 Task: Create Card Mediation Execution Review in Board Sales Forecasting Software to Workspace Administrative Assistance. Create Card Budget Travel Review in Board Sales Performance Analysis to Workspace Administrative Assistance. Create Card Legal Compliance Review in Board Business Model Revenue Streams Analysis and Optimization to Workspace Administrative Assistance
Action: Mouse moved to (896, 260)
Screenshot: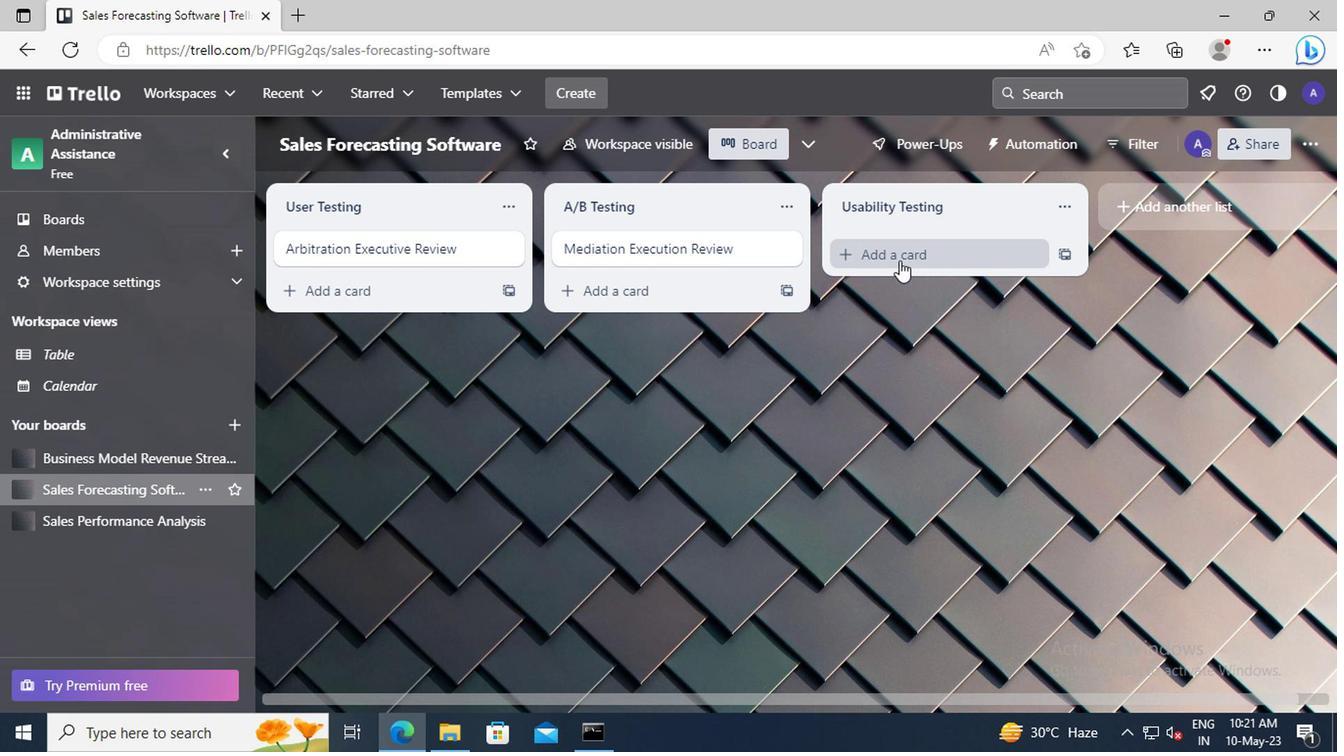 
Action: Mouse pressed left at (896, 260)
Screenshot: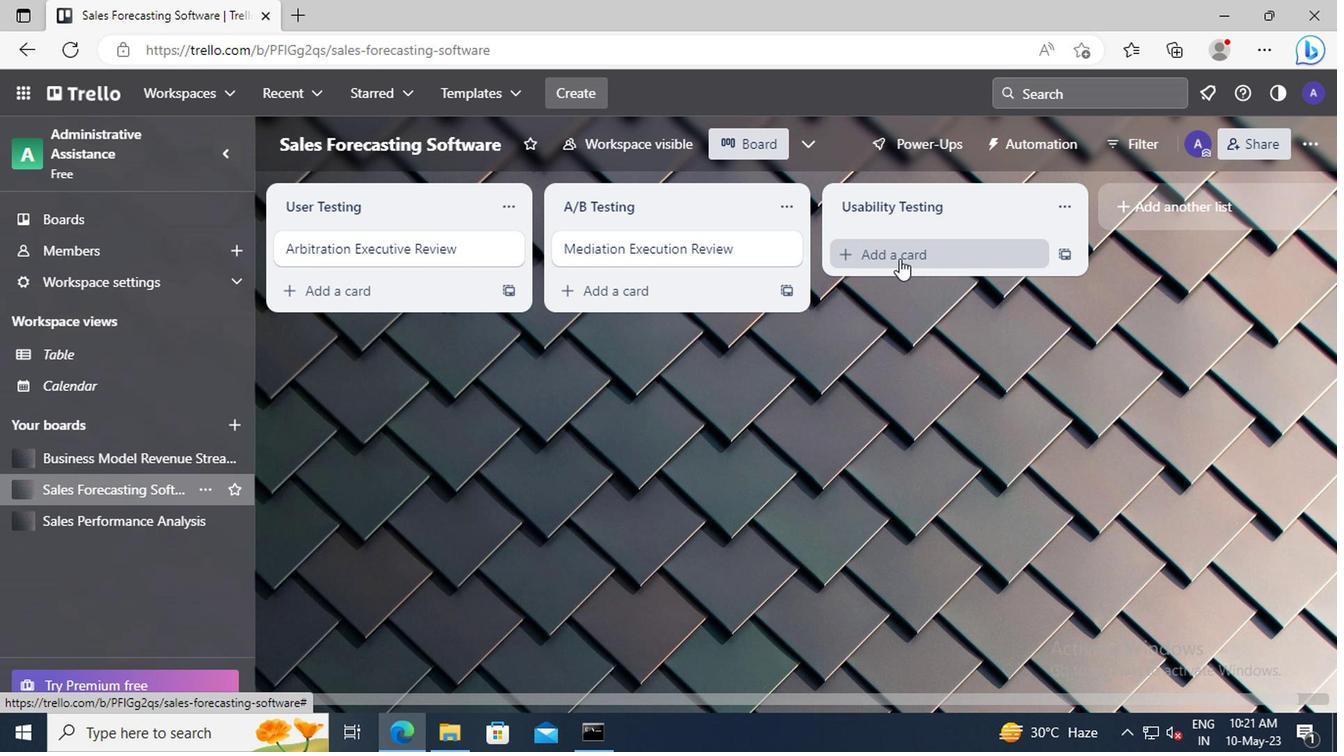 
Action: Key pressed <Key.shift>MEDIATION<Key.space><Key.shift>EXECUTION<Key.space><Key.shift>REVIEW
Screenshot: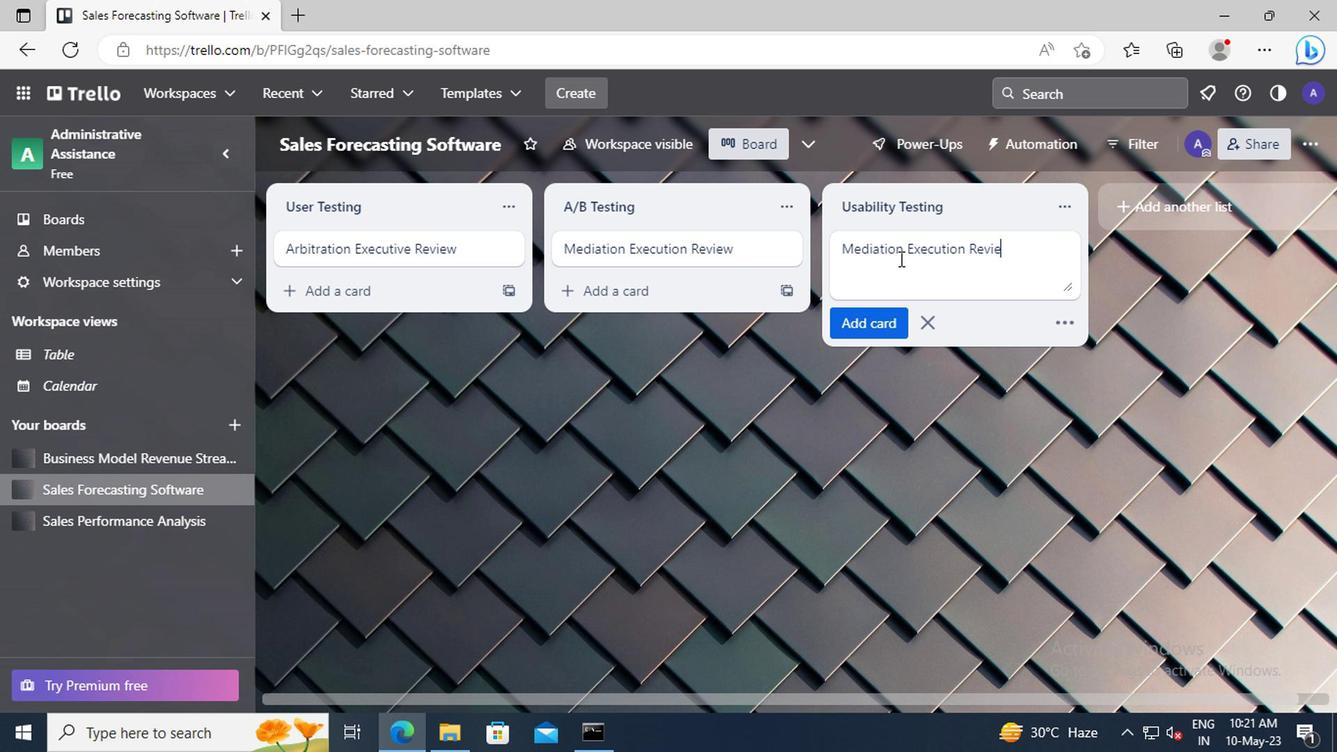
Action: Mouse moved to (869, 321)
Screenshot: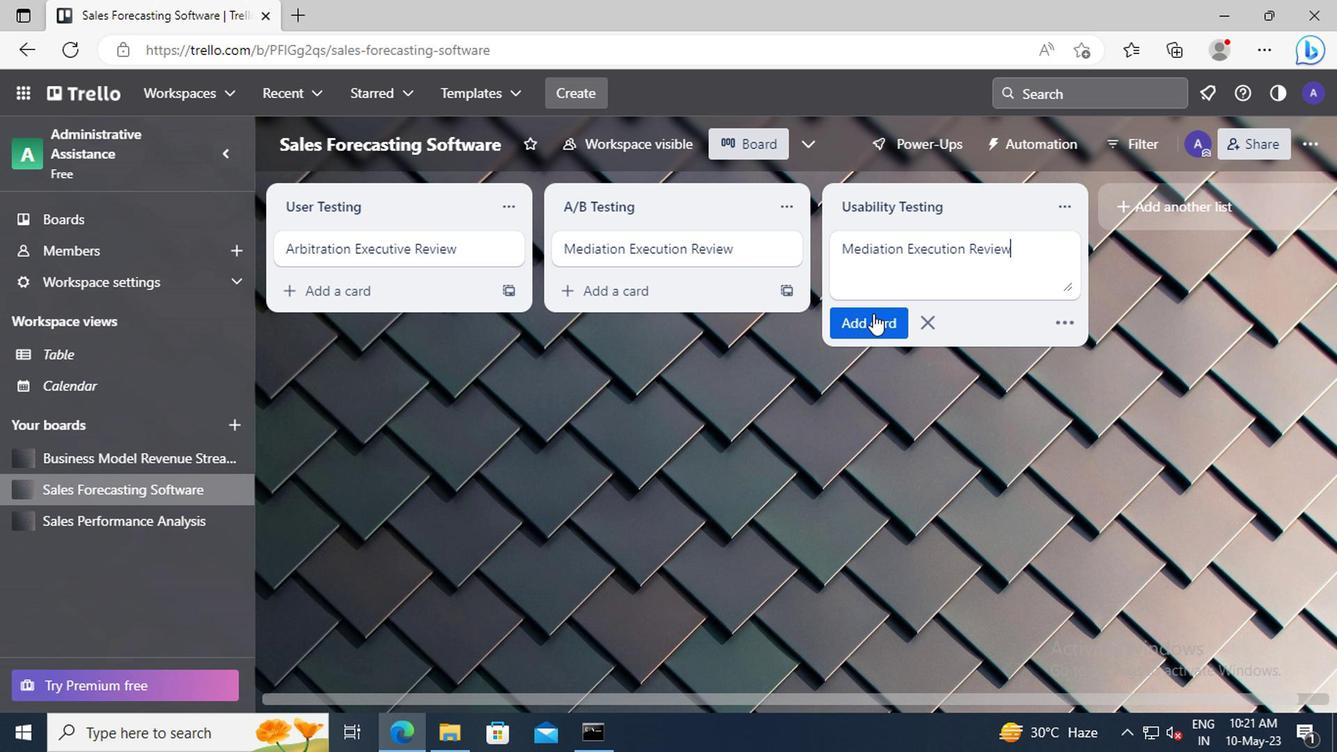 
Action: Mouse pressed left at (869, 321)
Screenshot: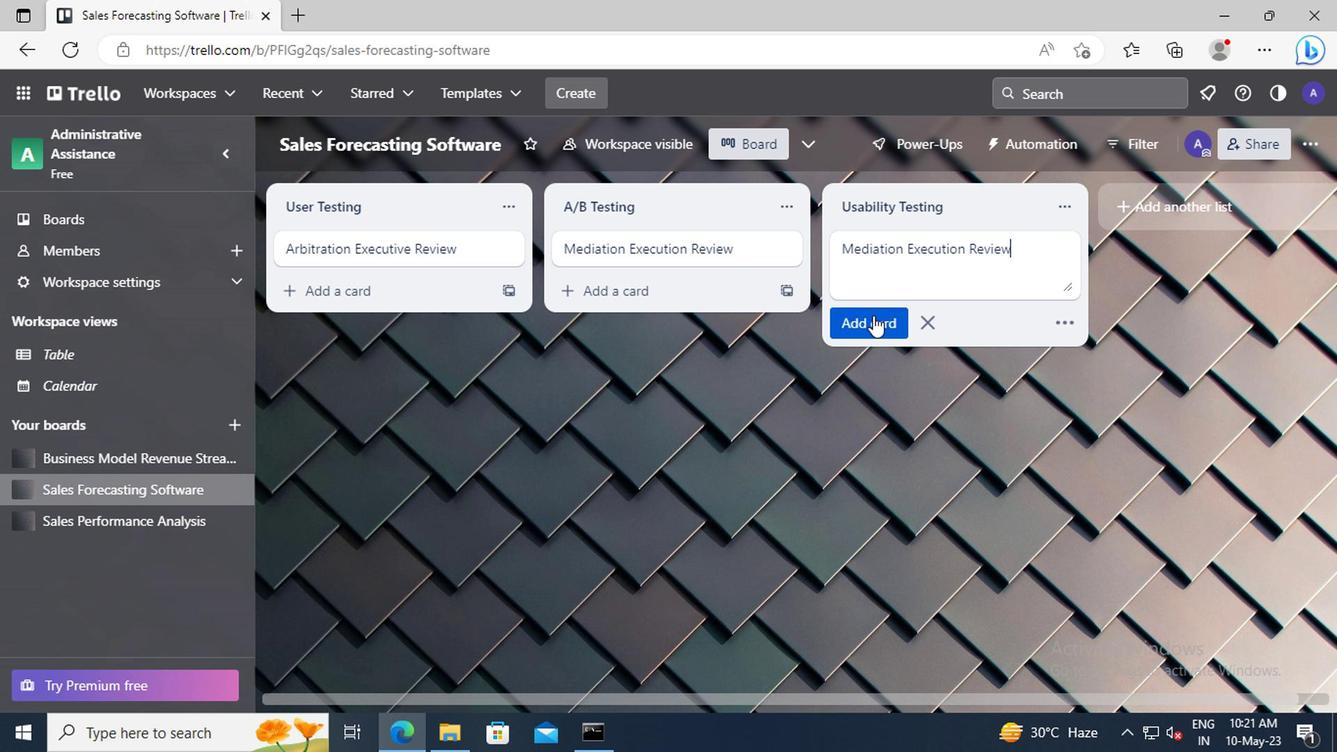 
Action: Mouse moved to (168, 519)
Screenshot: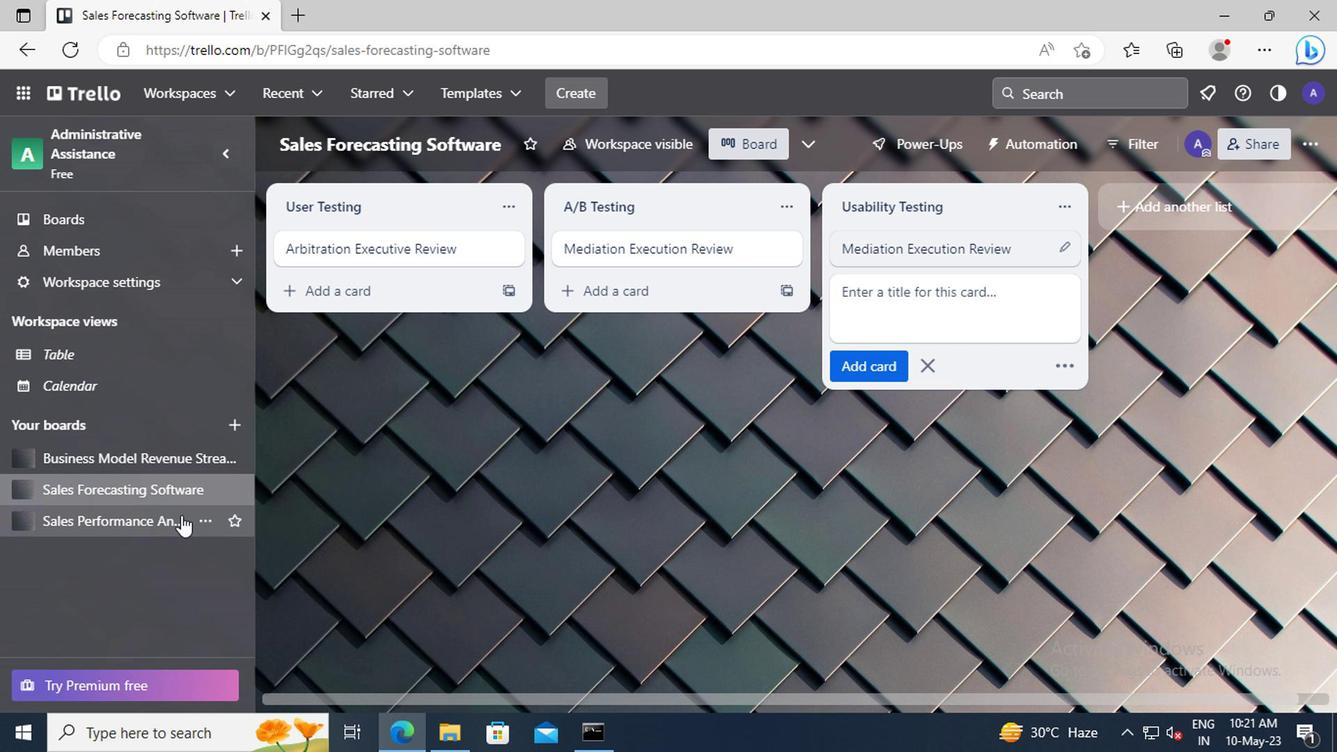 
Action: Mouse pressed left at (168, 519)
Screenshot: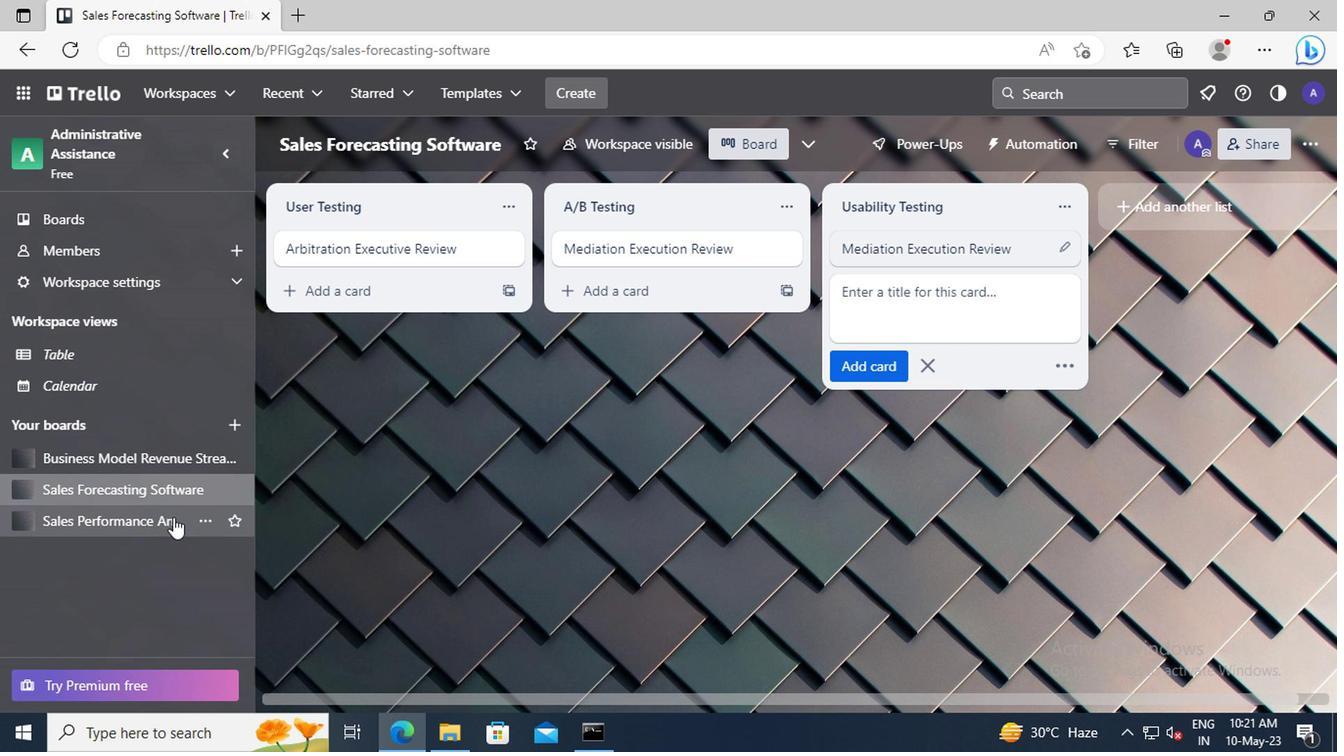 
Action: Mouse moved to (895, 260)
Screenshot: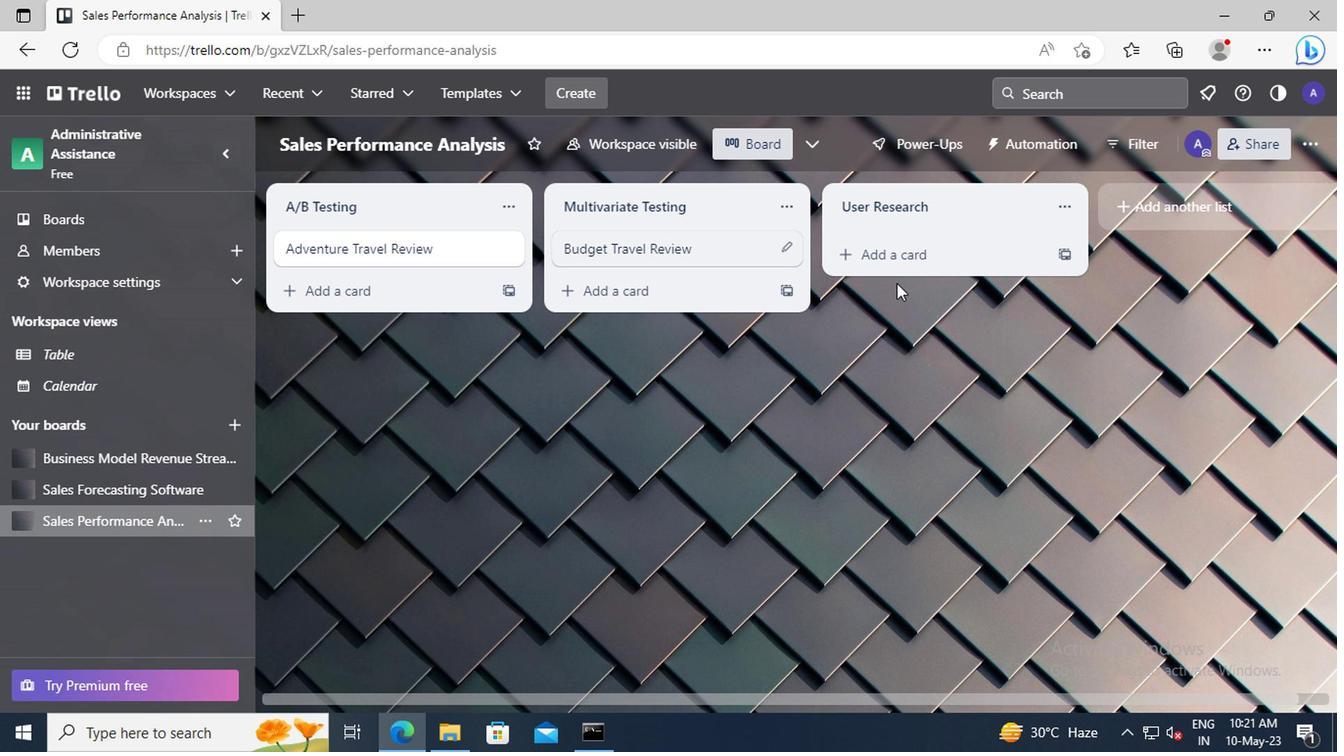 
Action: Mouse pressed left at (895, 260)
Screenshot: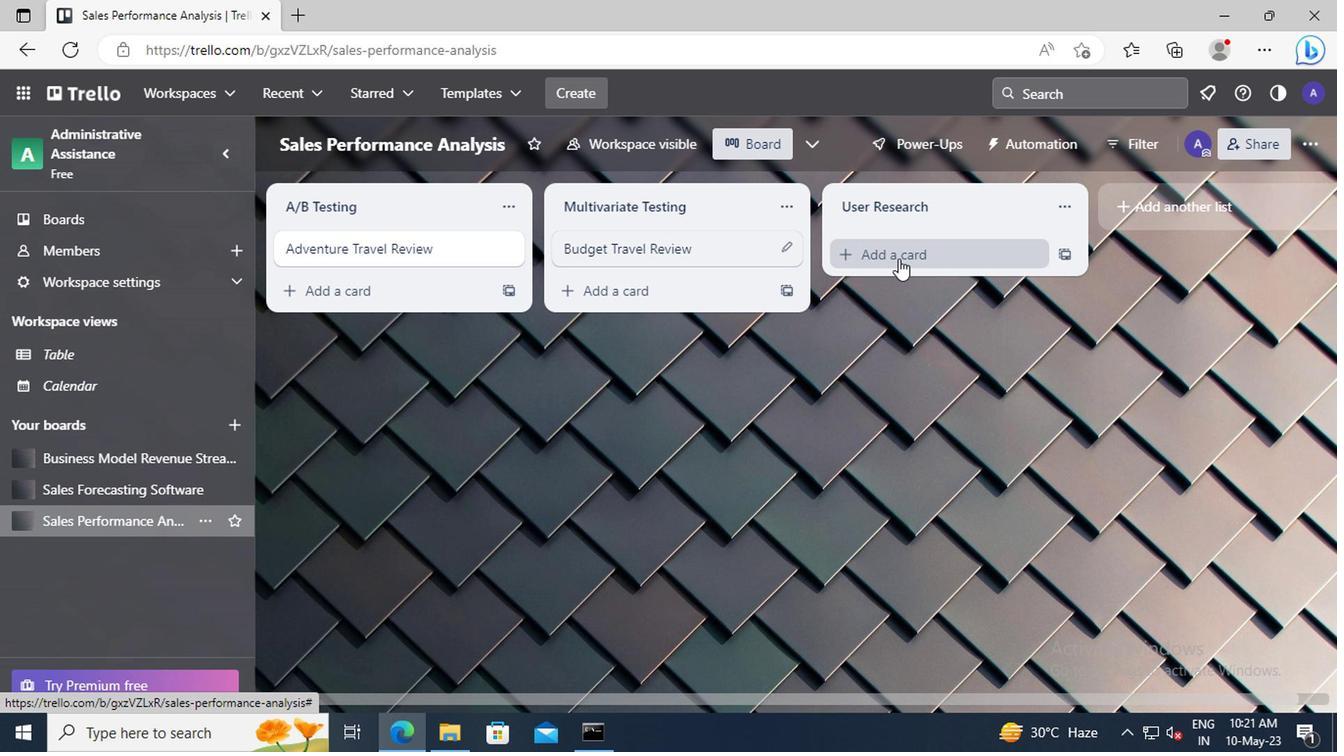 
Action: Key pressed <Key.shift>BUDGET<Key.space><Key.shift>TRAVEL<Key.space><Key.shift>REVIEW
Screenshot: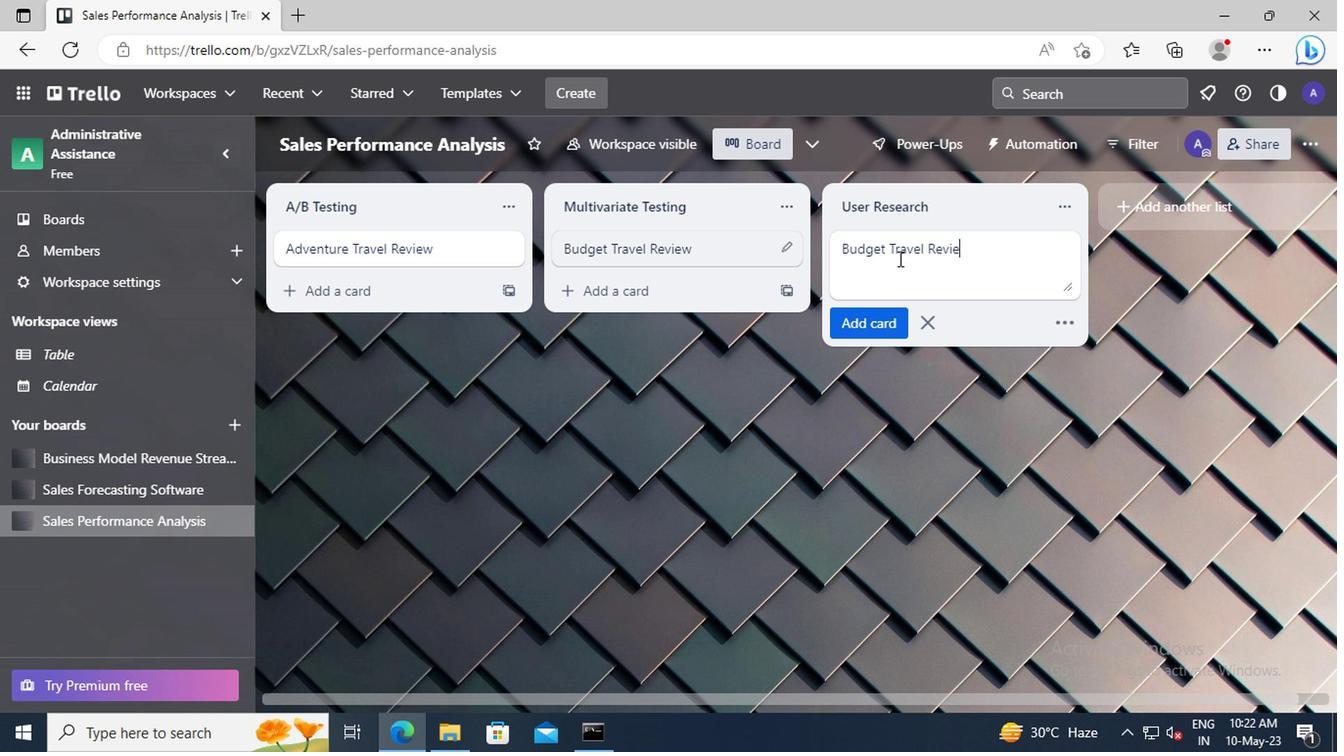 
Action: Mouse moved to (868, 322)
Screenshot: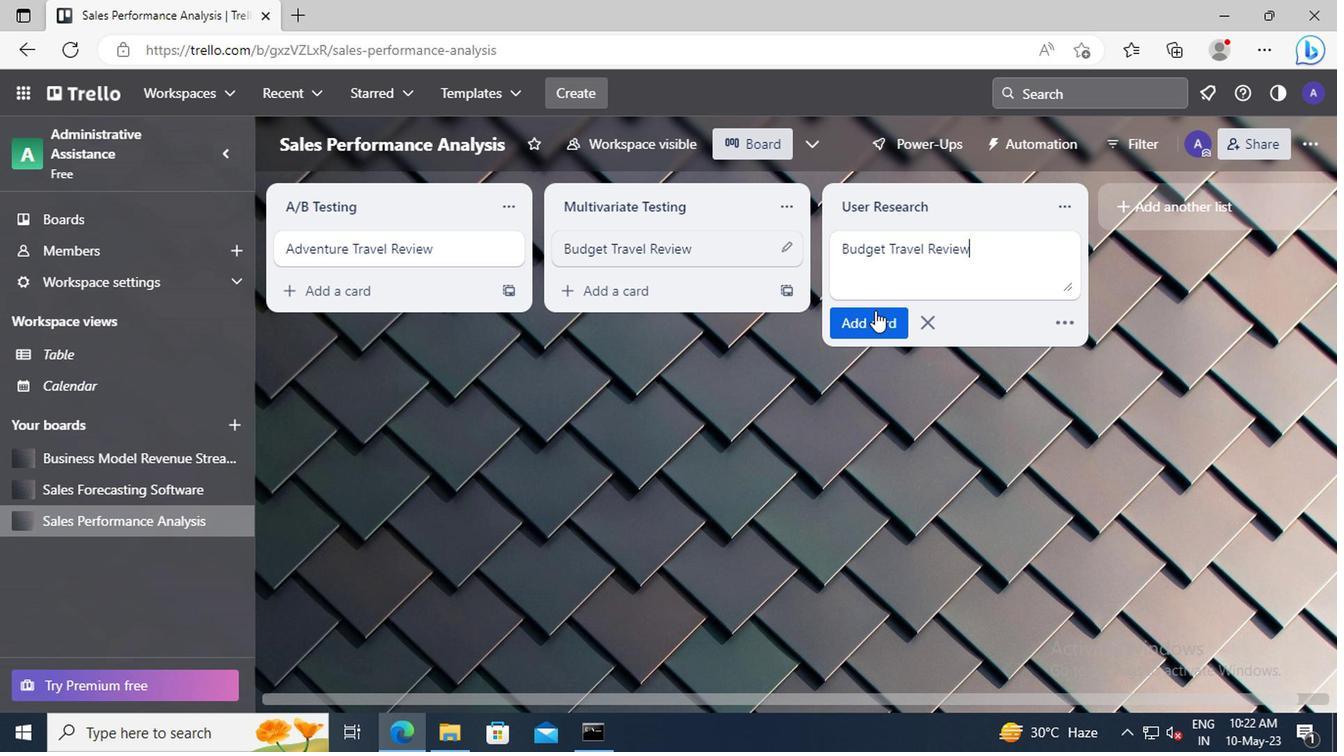 
Action: Mouse pressed left at (868, 322)
Screenshot: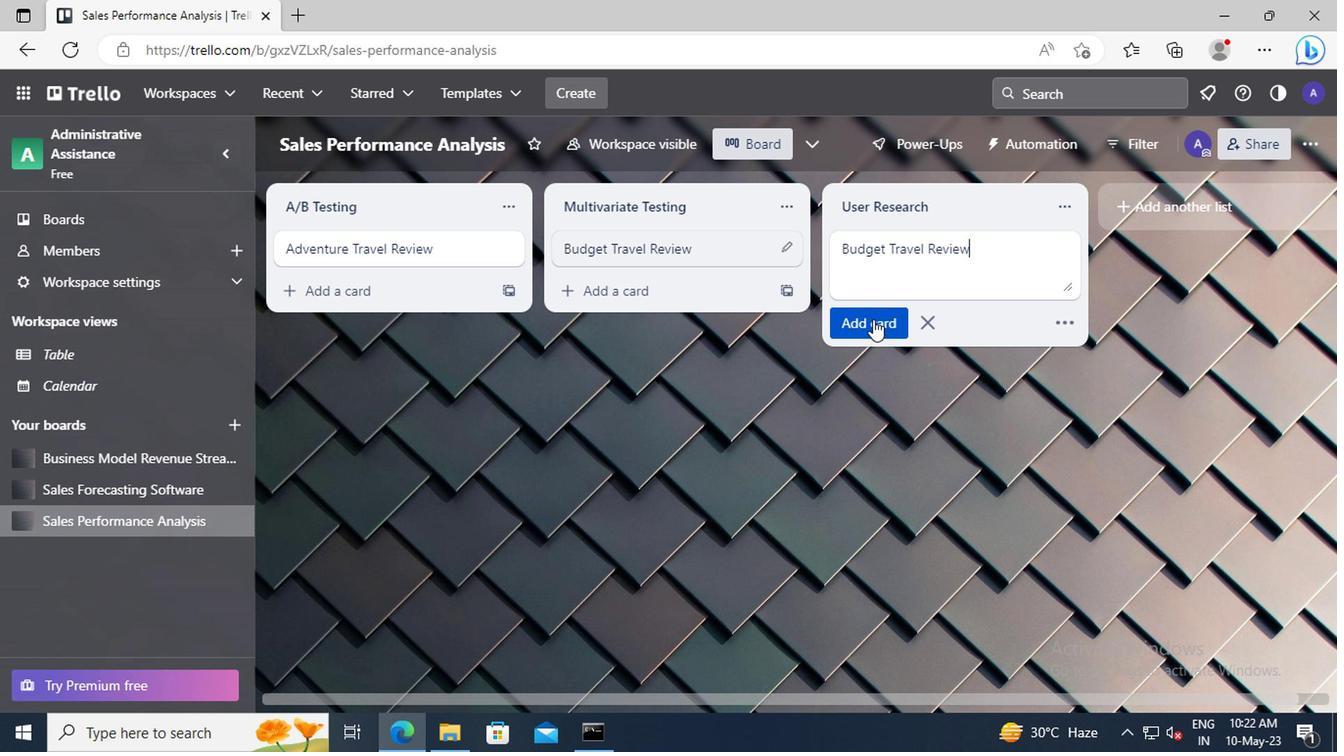 
Action: Mouse moved to (142, 471)
Screenshot: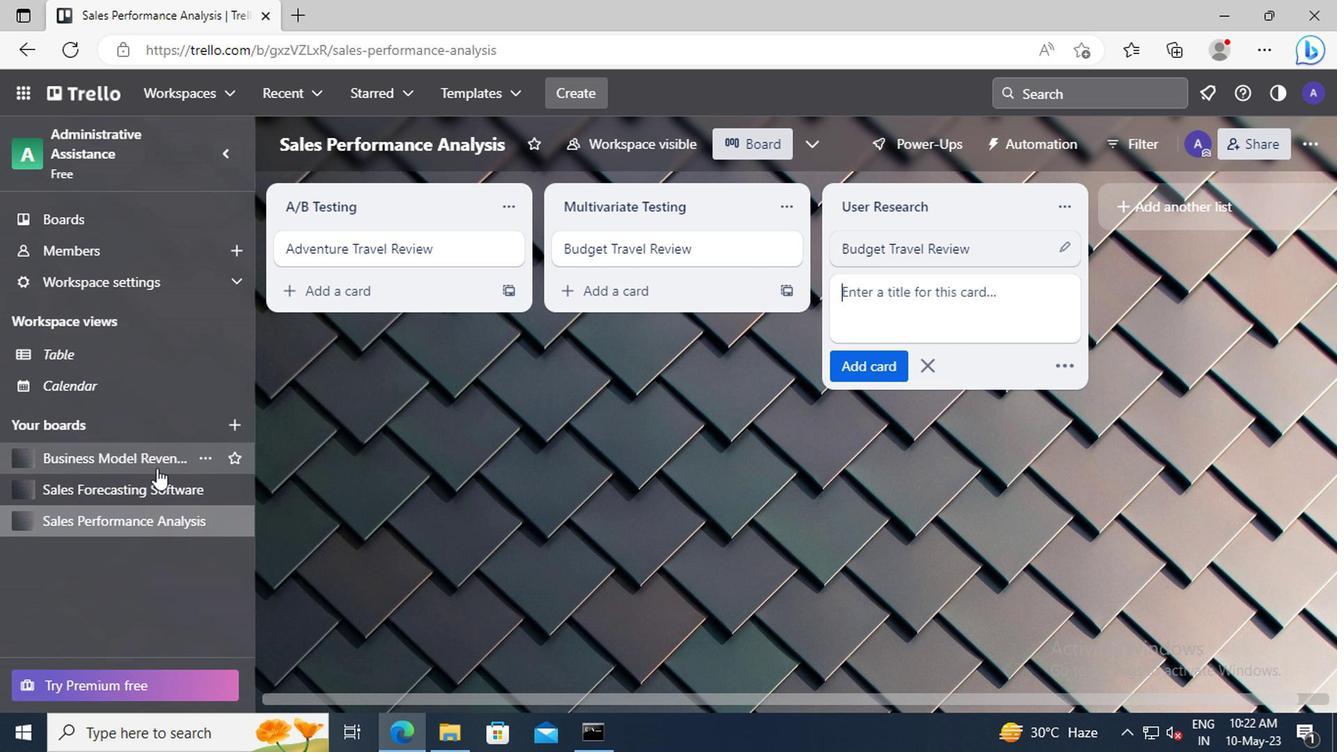 
Action: Mouse pressed left at (142, 471)
Screenshot: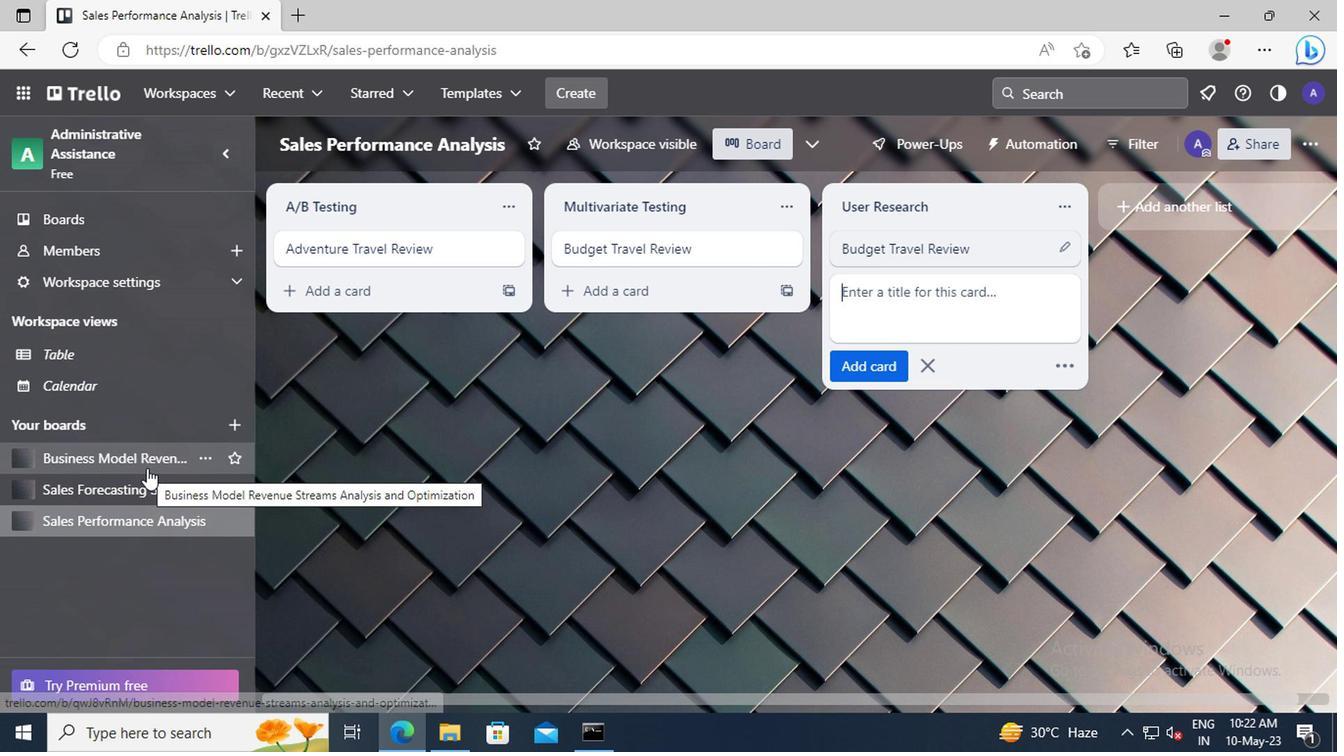 
Action: Mouse moved to (884, 257)
Screenshot: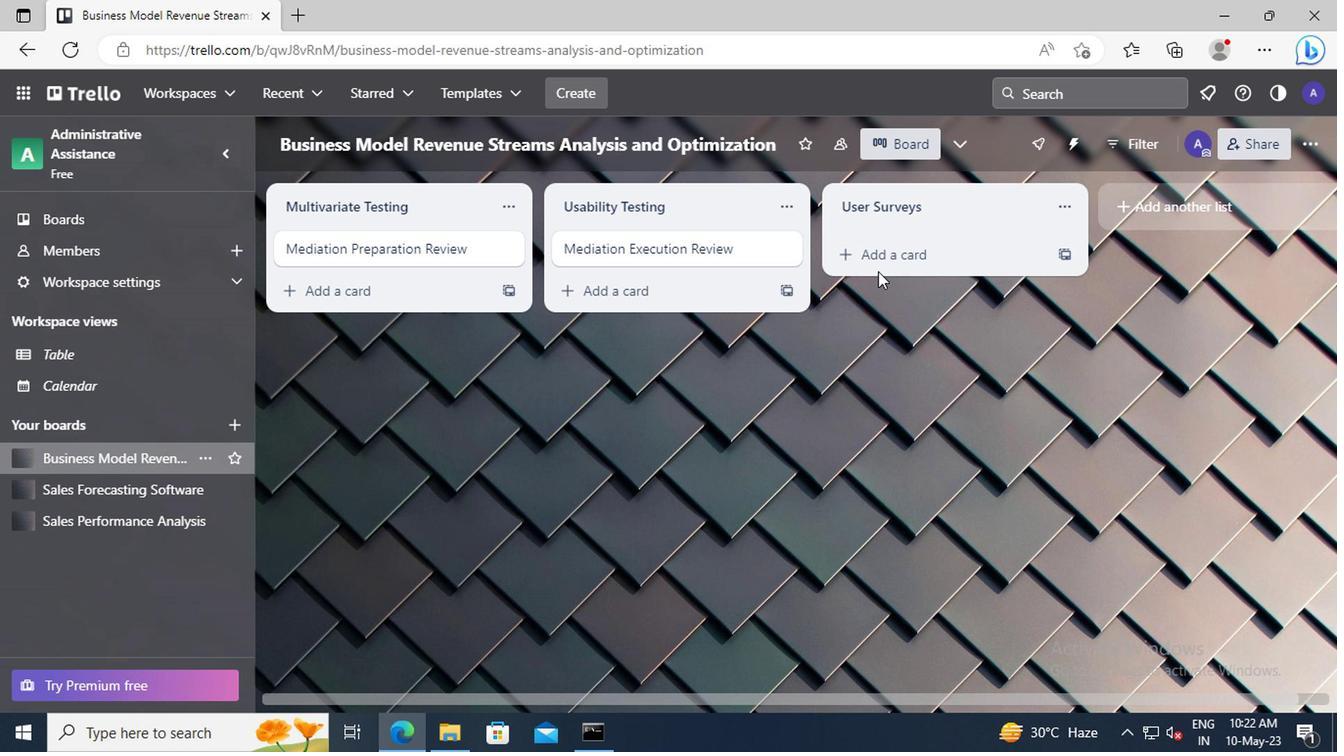 
Action: Mouse pressed left at (884, 257)
Screenshot: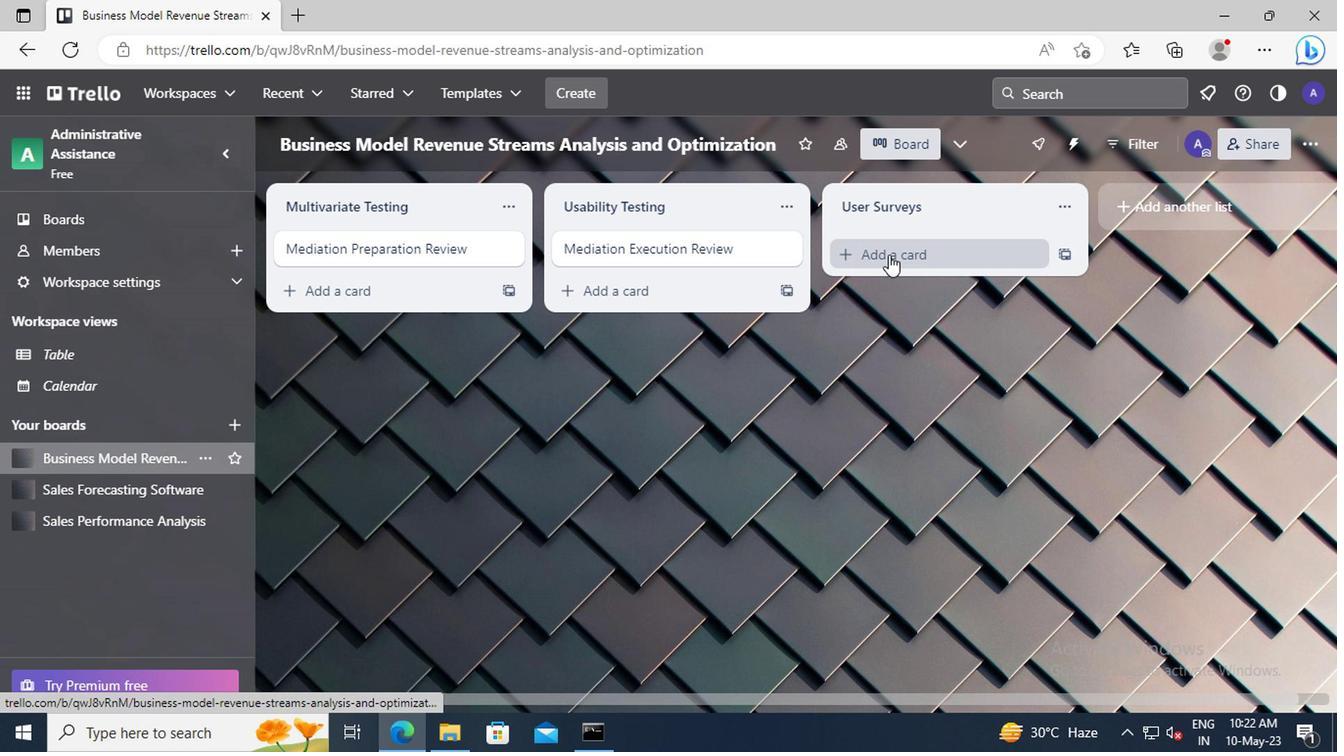 
Action: Key pressed <Key.shift>LEGAL<Key.space><Key.shift>COMPLIANCE<Key.space><Key.shift>REVIEW
Screenshot: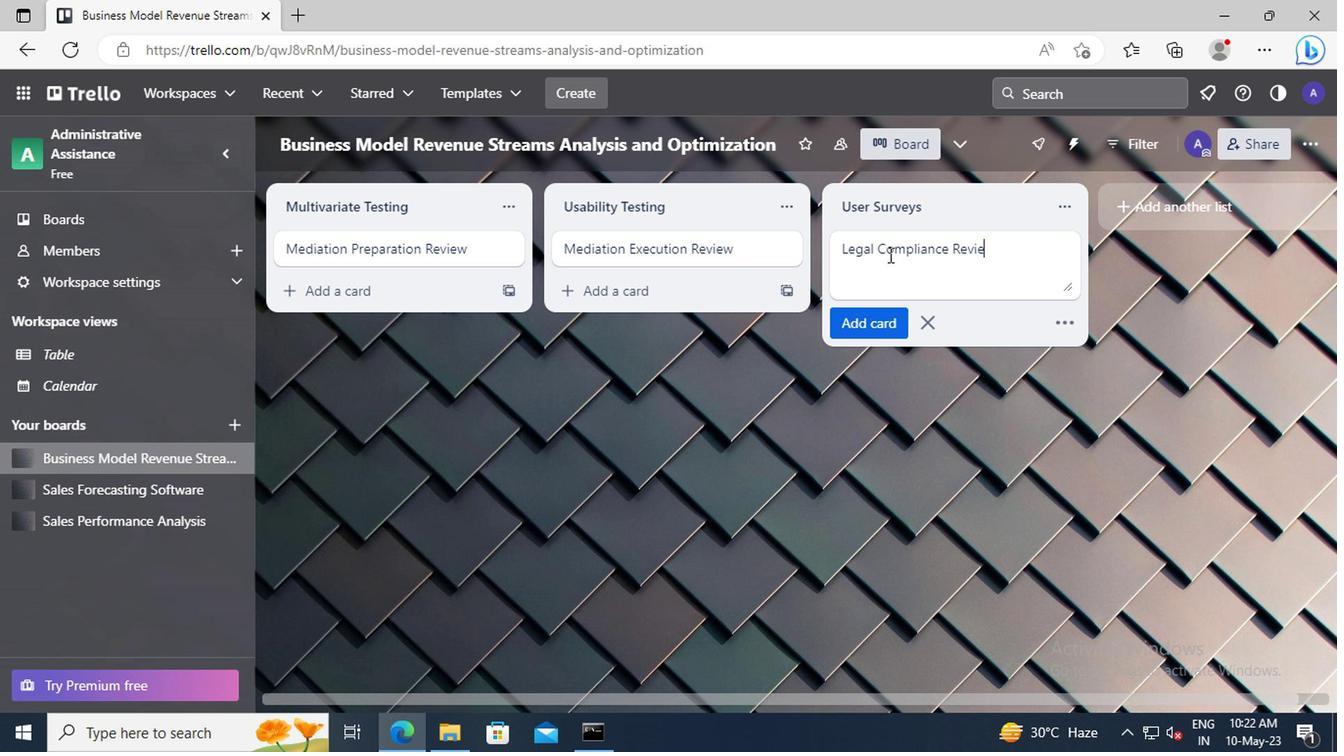 
Action: Mouse moved to (868, 319)
Screenshot: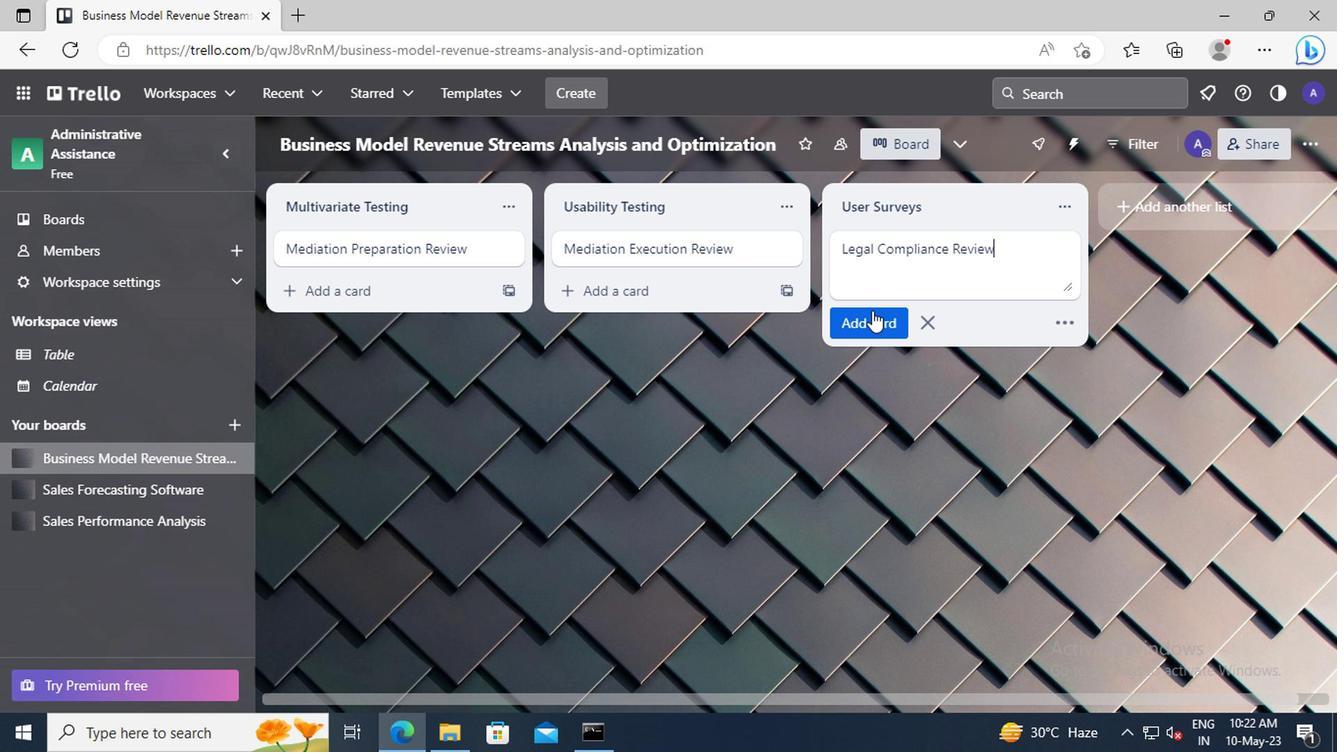 
Action: Mouse pressed left at (868, 319)
Screenshot: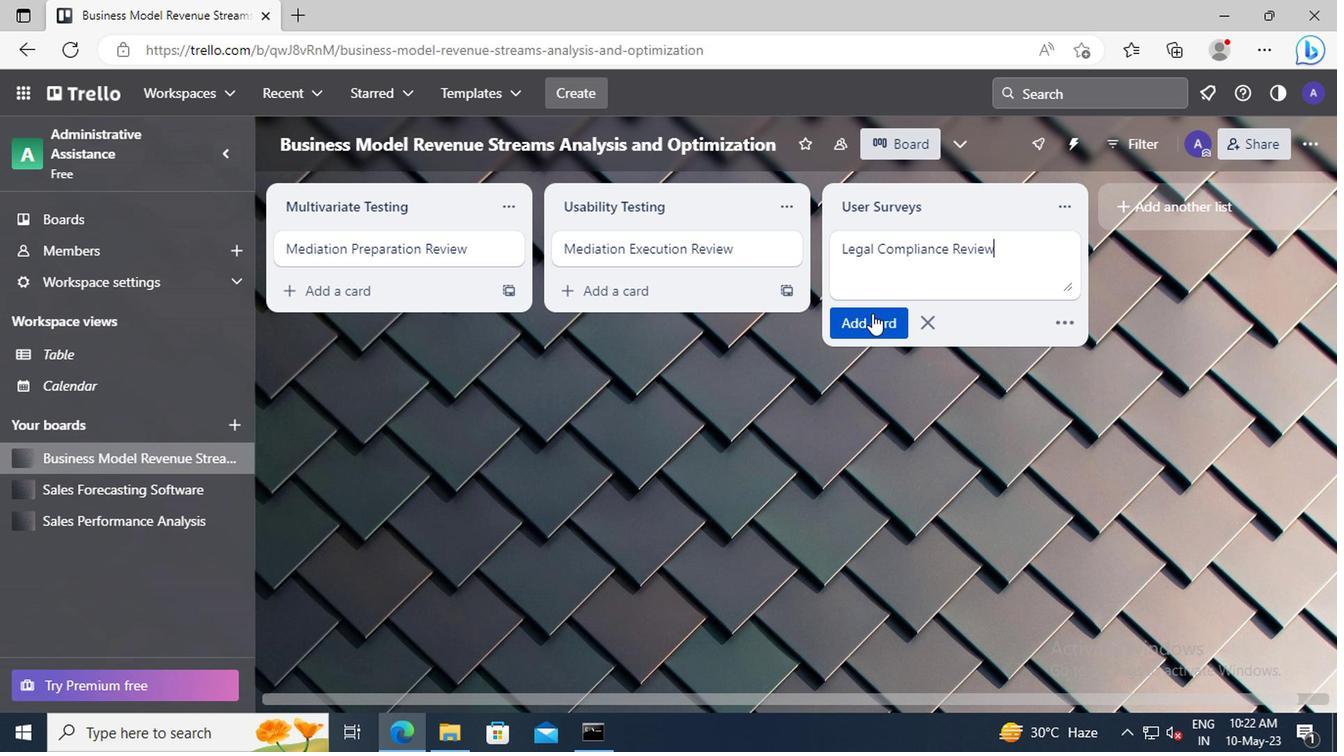 
